 Task: Sort the products by unit price (low first).
Action: Mouse moved to (20, 68)
Screenshot: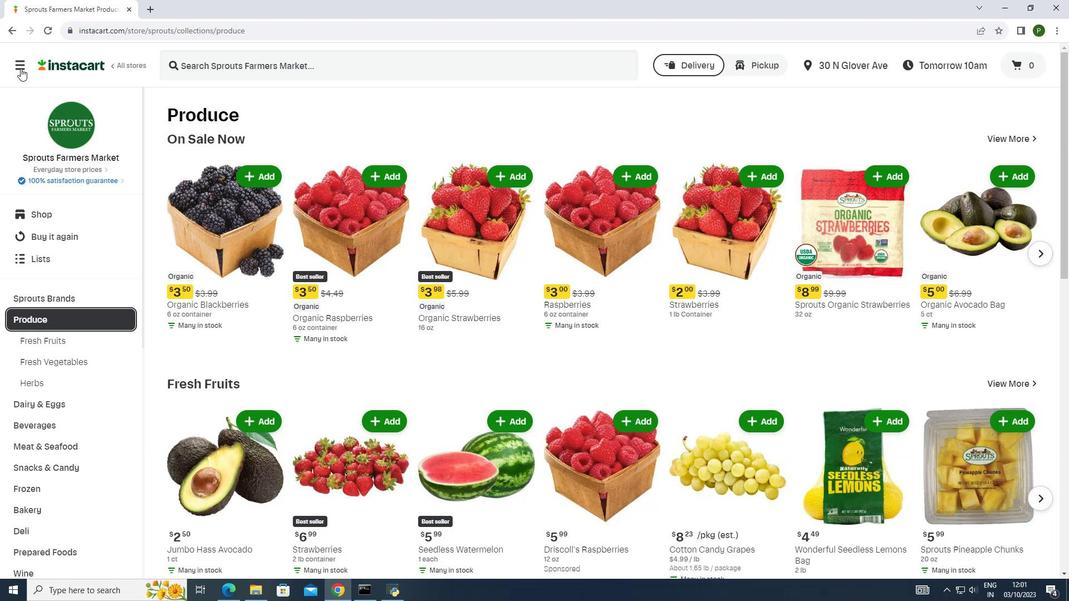 
Action: Mouse pressed left at (20, 68)
Screenshot: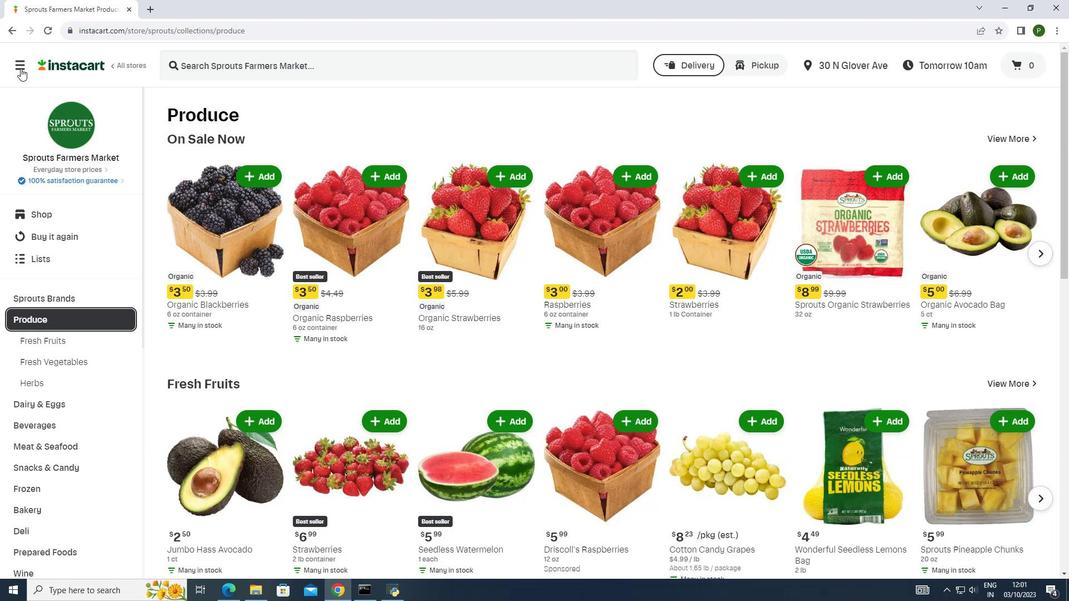 
Action: Mouse moved to (52, 289)
Screenshot: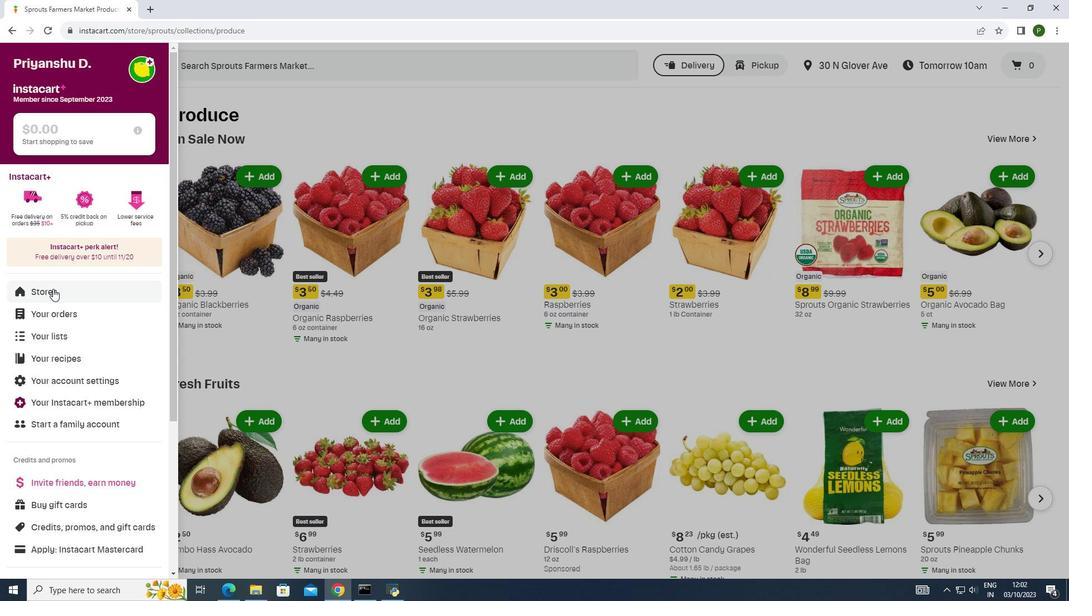
Action: Mouse pressed left at (52, 289)
Screenshot: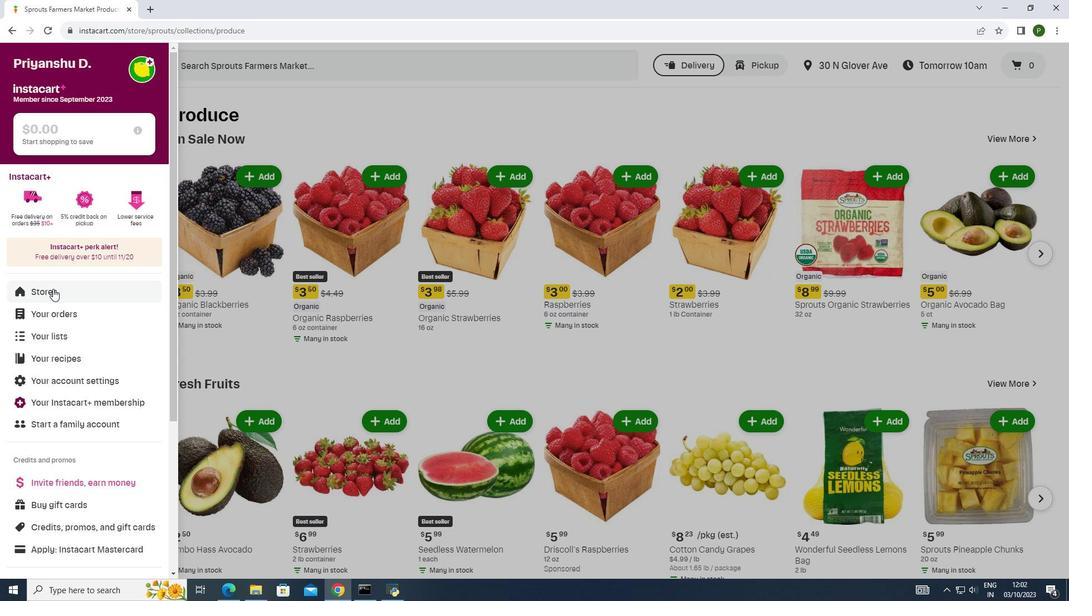 
Action: Mouse moved to (256, 101)
Screenshot: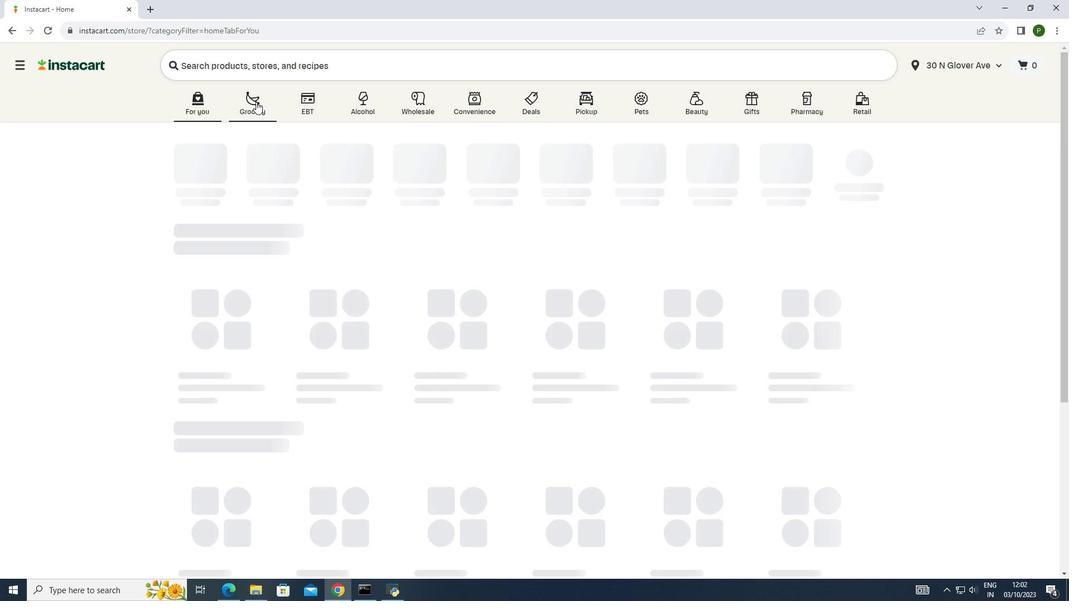 
Action: Mouse pressed left at (256, 101)
Screenshot: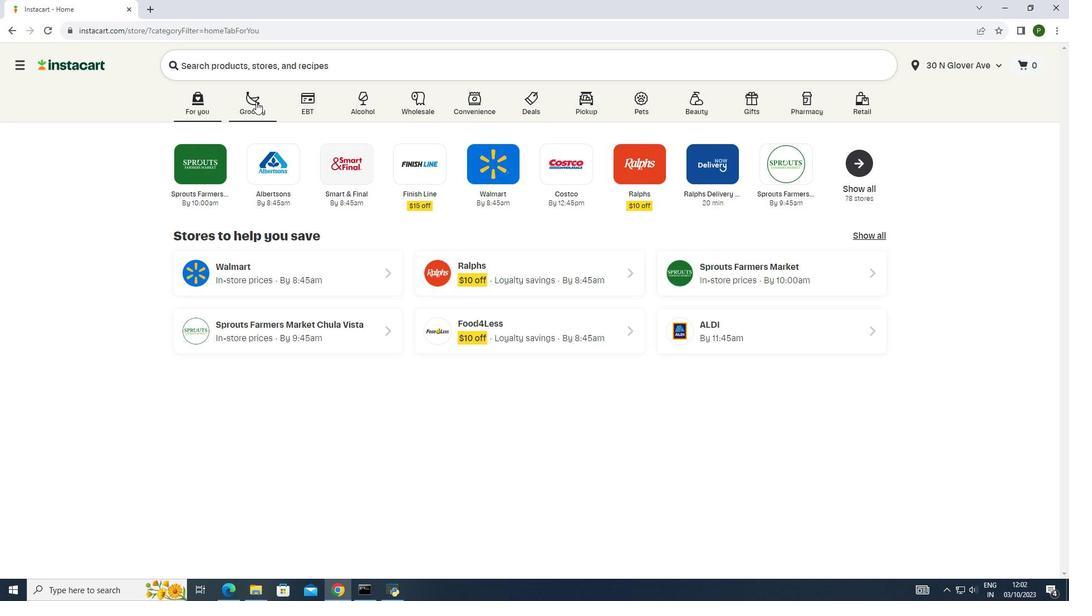 
Action: Mouse moved to (559, 166)
Screenshot: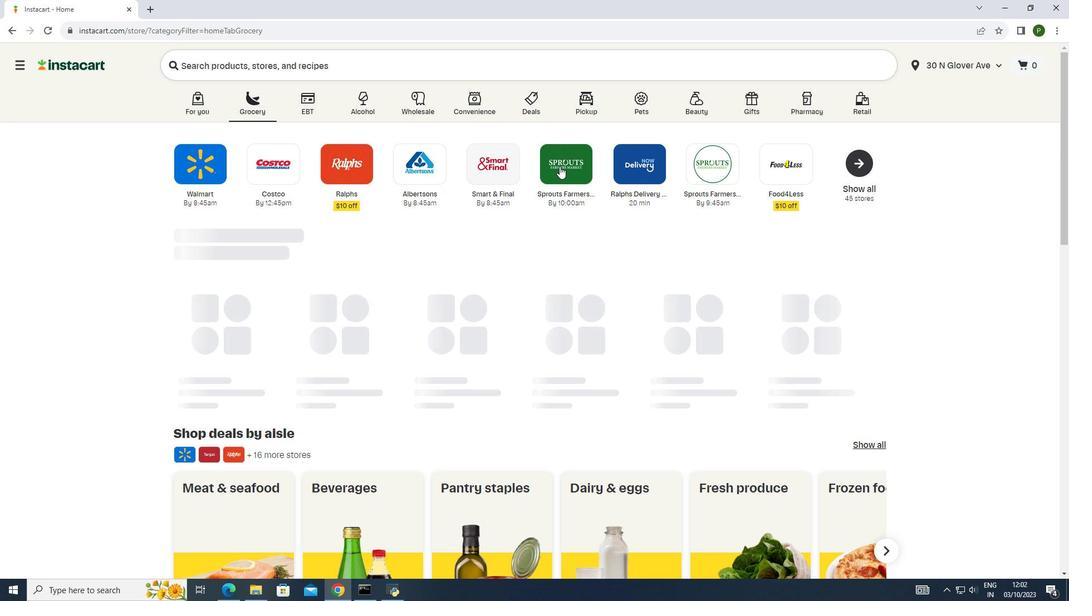 
Action: Mouse pressed left at (559, 166)
Screenshot: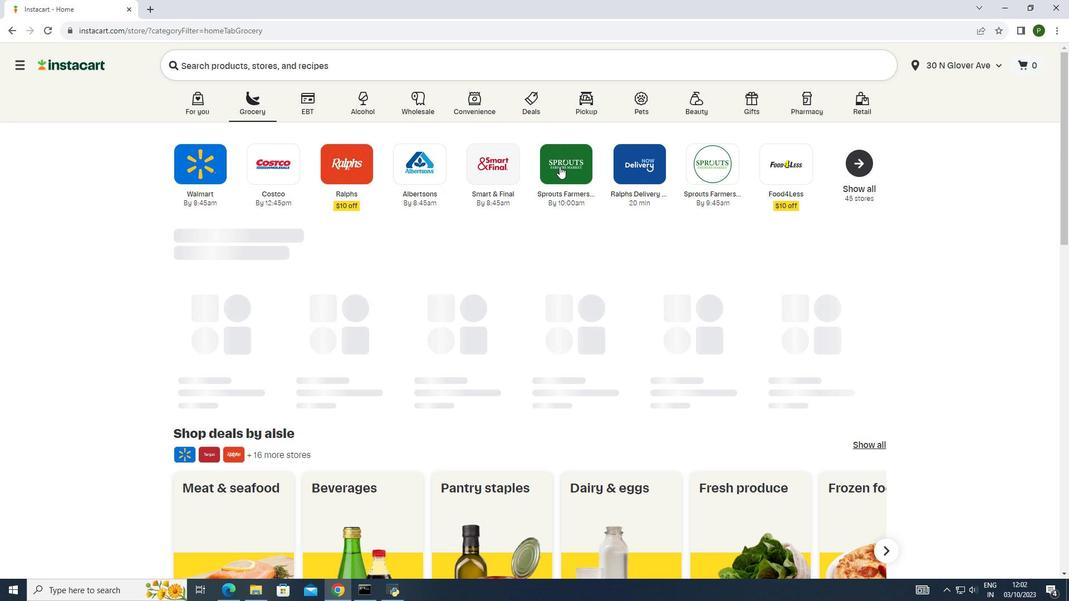 
Action: Mouse moved to (79, 296)
Screenshot: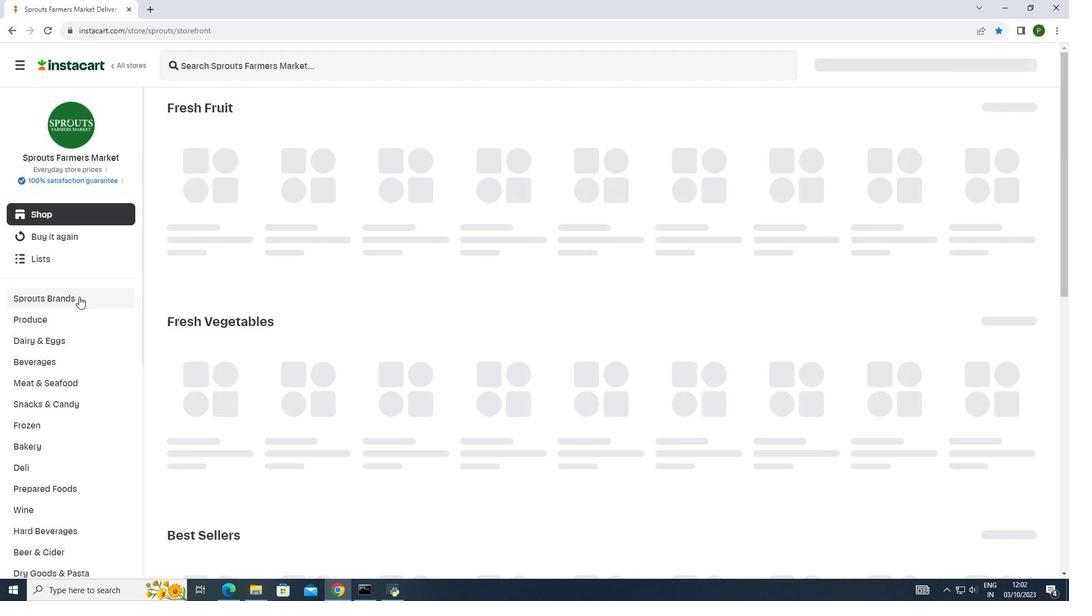 
Action: Mouse pressed left at (79, 296)
Screenshot: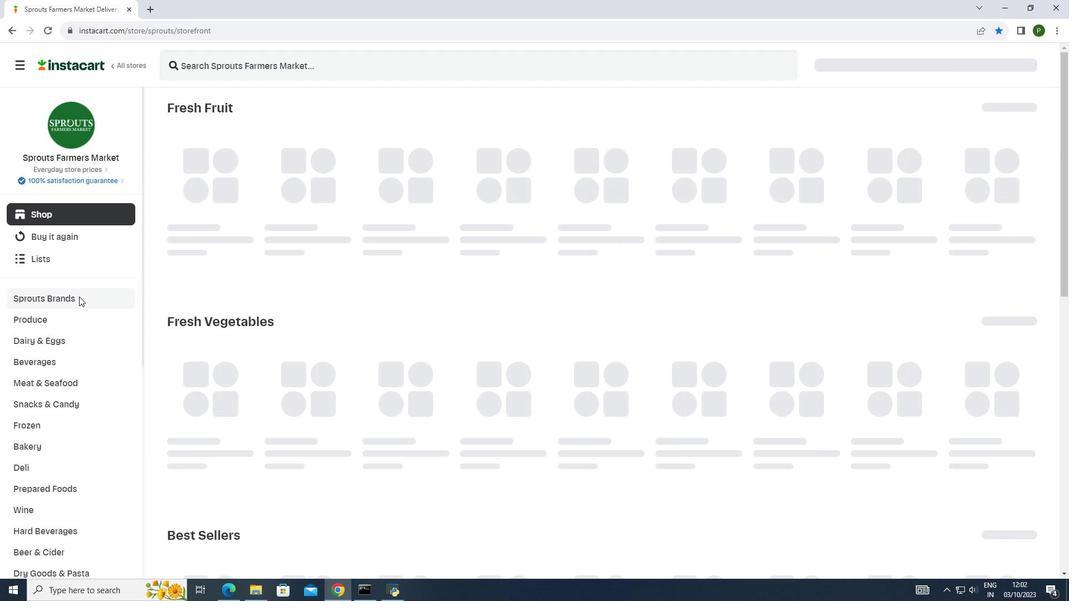 
Action: Mouse moved to (60, 381)
Screenshot: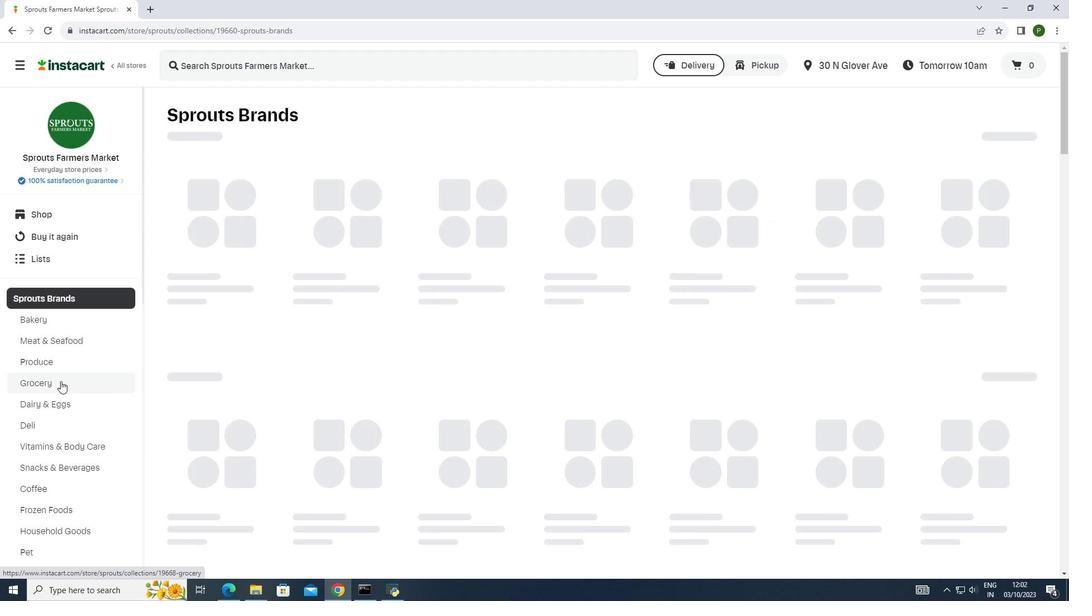 
Action: Mouse pressed left at (60, 381)
Screenshot: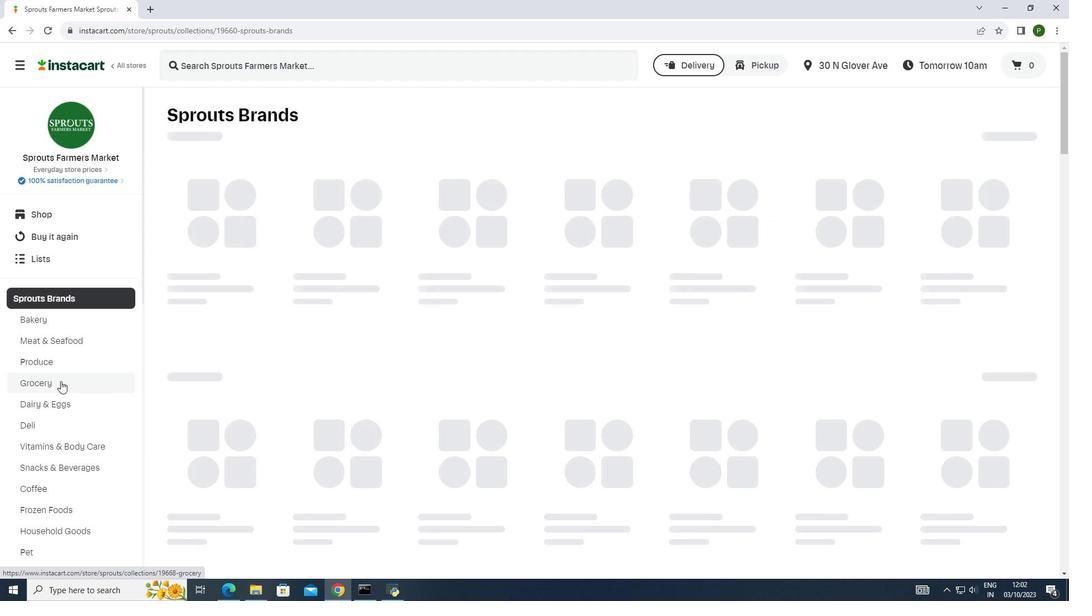 
Action: Mouse moved to (1010, 144)
Screenshot: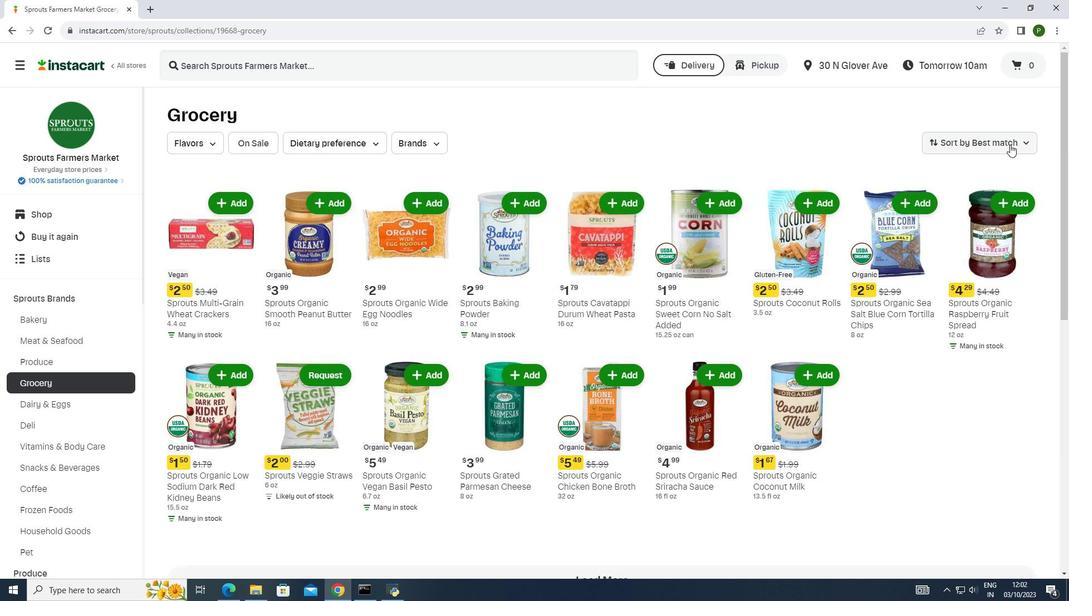 
Action: Mouse pressed left at (1010, 144)
Screenshot: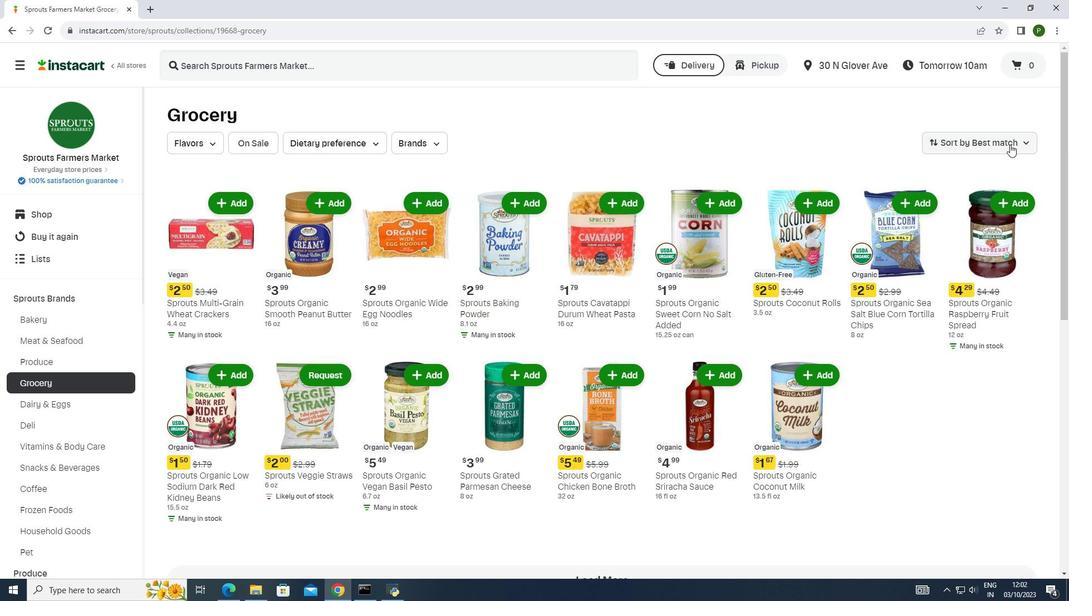 
Action: Mouse moved to (984, 240)
Screenshot: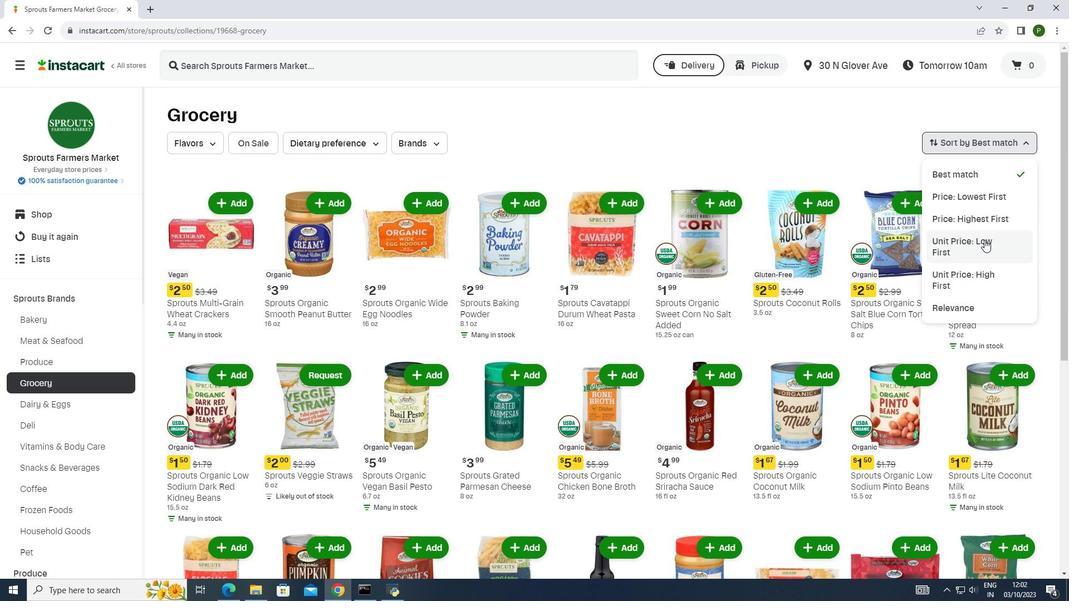 
Action: Mouse pressed left at (984, 240)
Screenshot: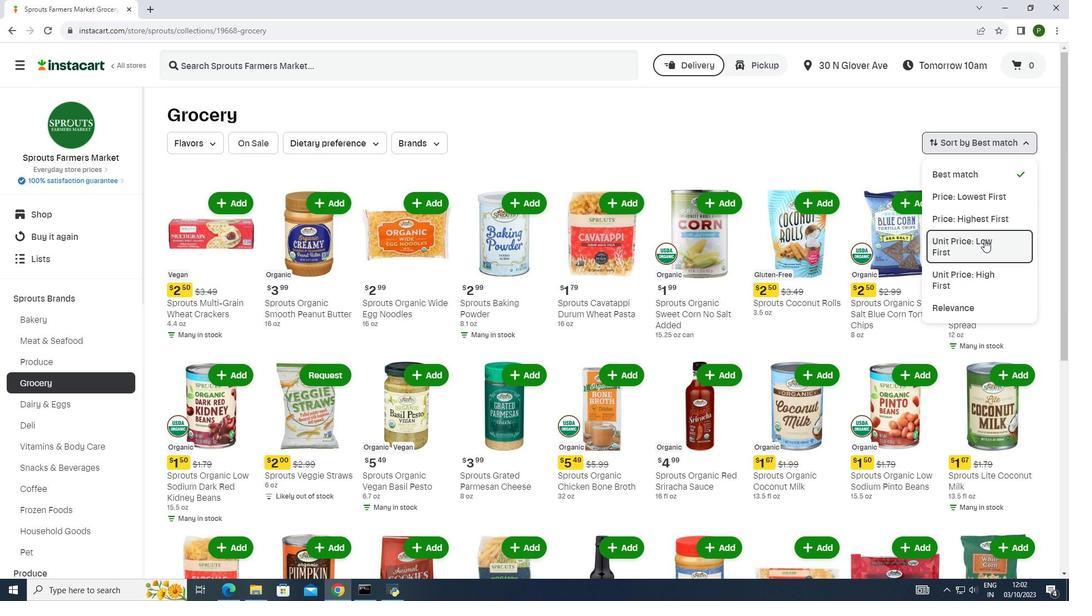 
